 Task: Add an event with the title Casual Lunch Break: Mindfulness Session, date '2024/04/27', time 7:00 AM to 9:00 AM, logged in from the account softage.10@softage.netand send the event invitation to softage.9@softage.net and softage.8@softage.net. Set a reminder for the event 15 minutes before
Action: Mouse moved to (90, 100)
Screenshot: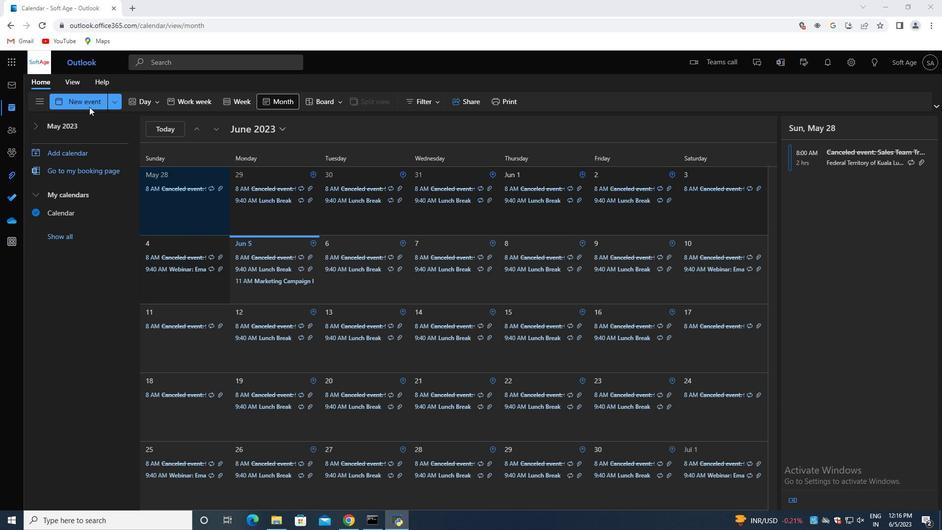 
Action: Mouse pressed left at (90, 100)
Screenshot: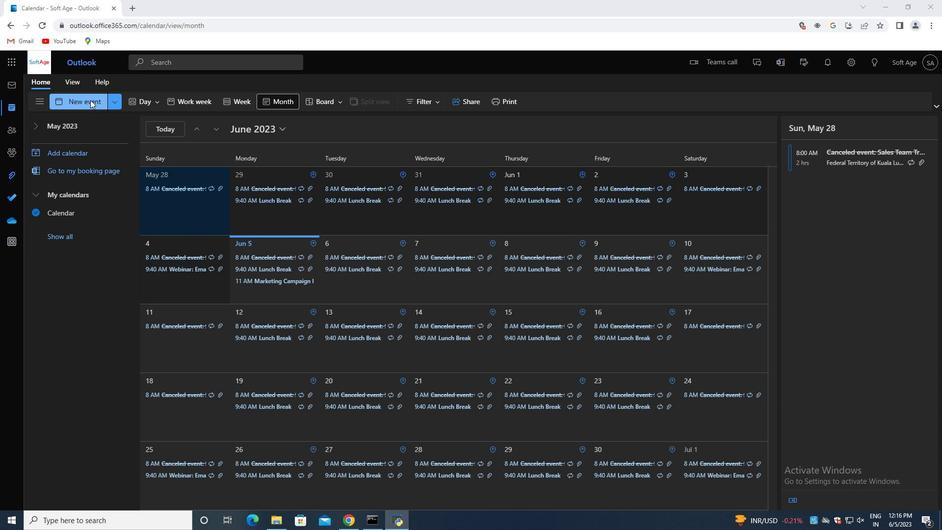 
Action: Mouse moved to (264, 161)
Screenshot: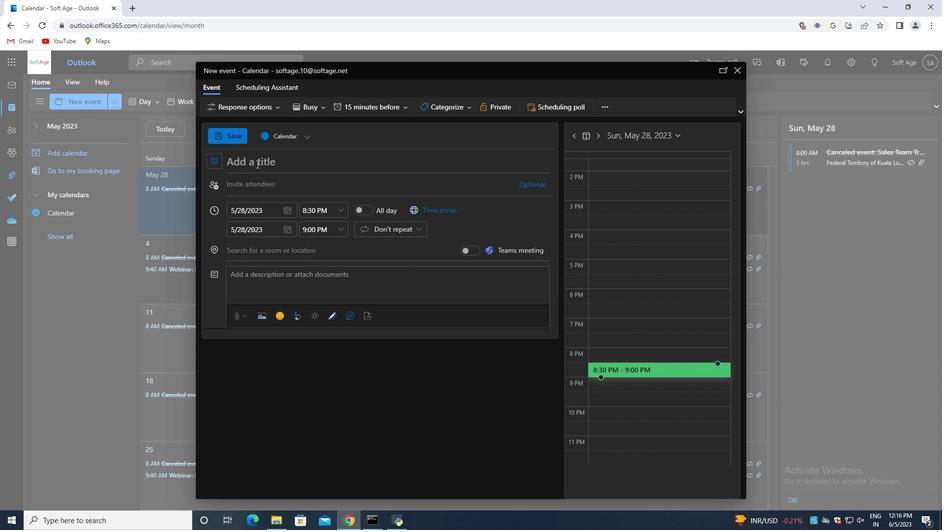 
Action: Mouse pressed left at (264, 161)
Screenshot: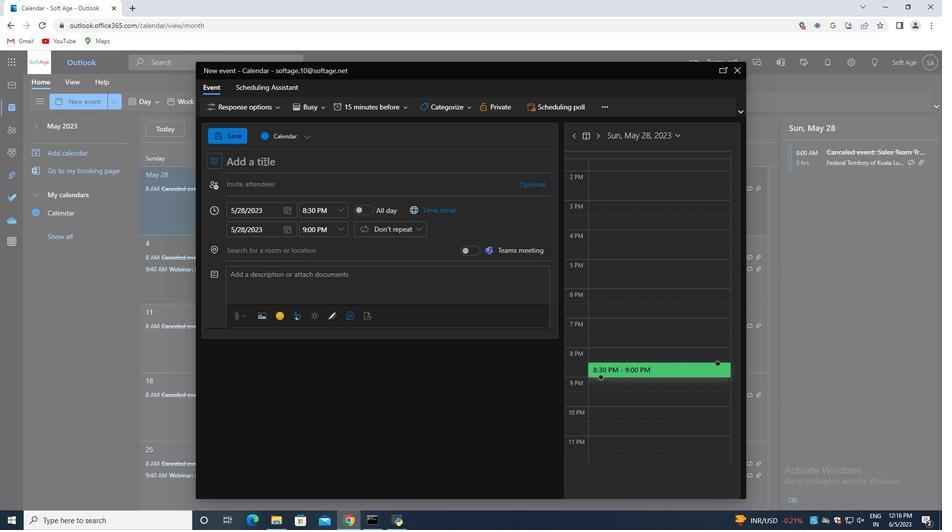 
Action: Key pressed <Key.shift>Casual<Key.space><Key.shift>Lunch<Key.space><Key.shift>Break<Key.shift_r>:<Key.space><Key.shift>Mindfulness<Key.space><Key.shift>Session
Screenshot: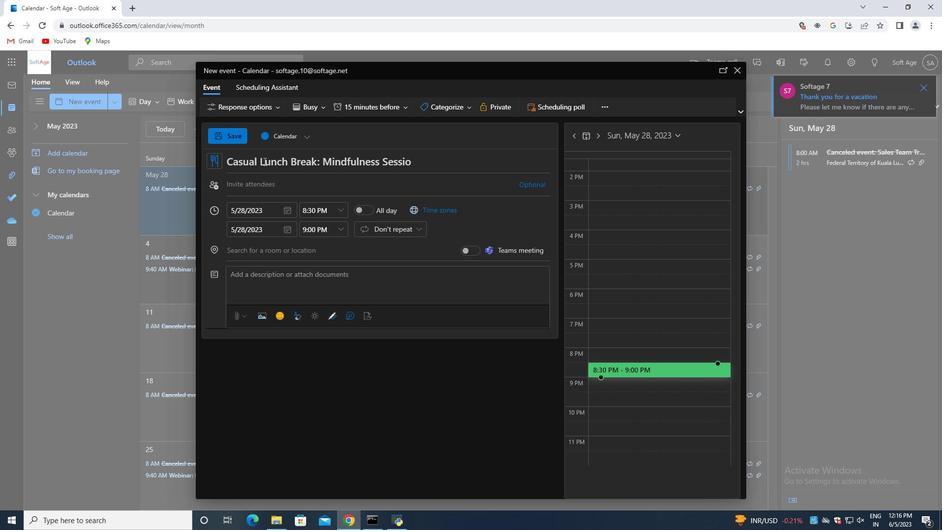 
Action: Mouse moved to (288, 210)
Screenshot: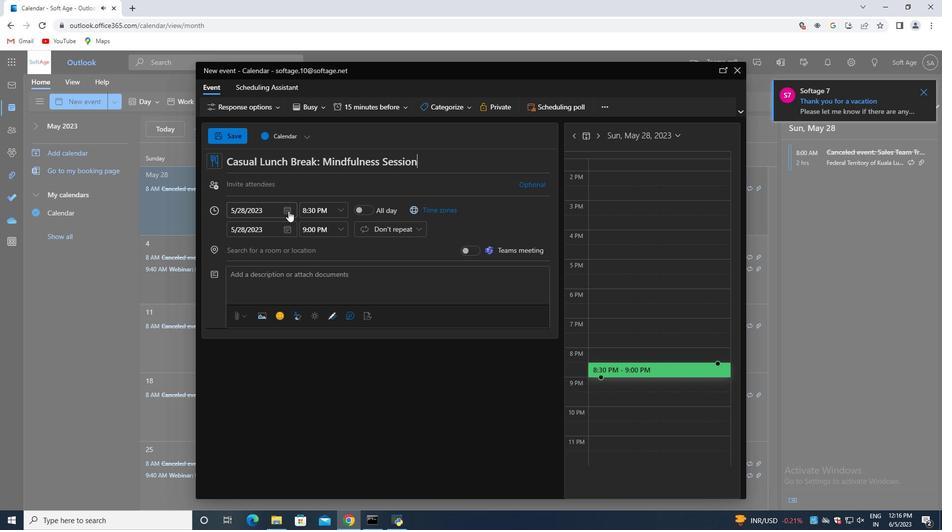 
Action: Mouse pressed left at (288, 210)
Screenshot: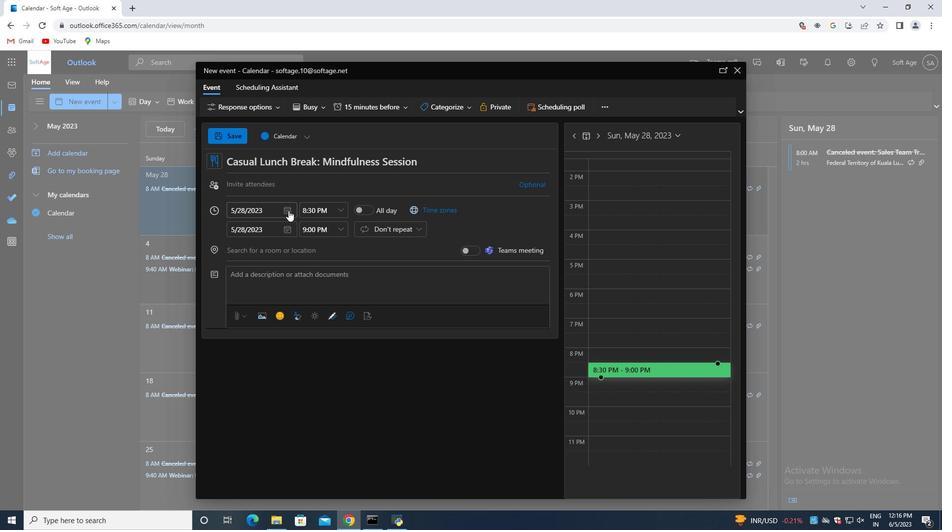 
Action: Mouse moved to (318, 229)
Screenshot: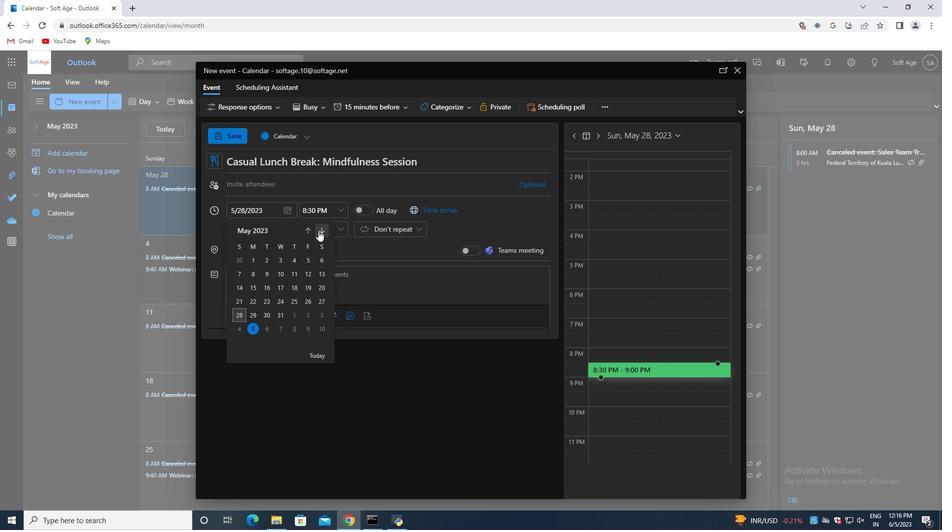 
Action: Mouse pressed left at (318, 229)
Screenshot: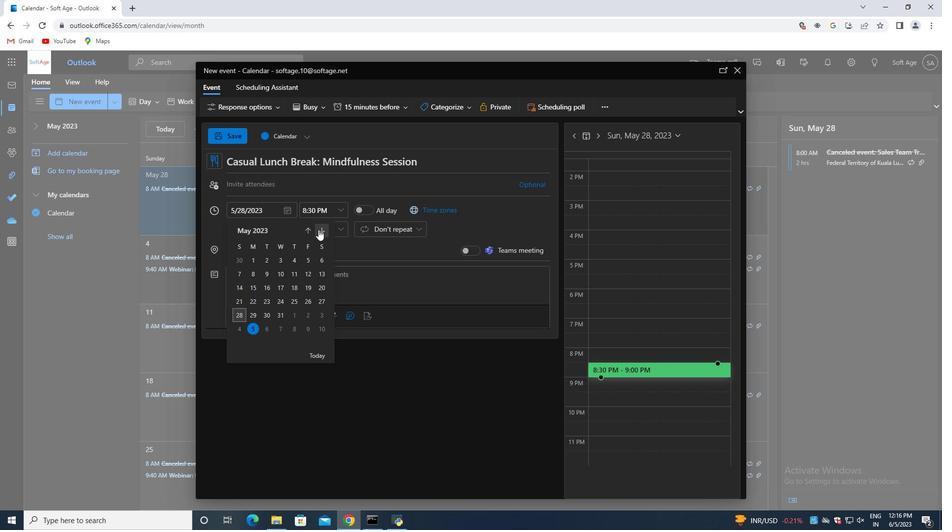 
Action: Mouse pressed left at (318, 229)
Screenshot: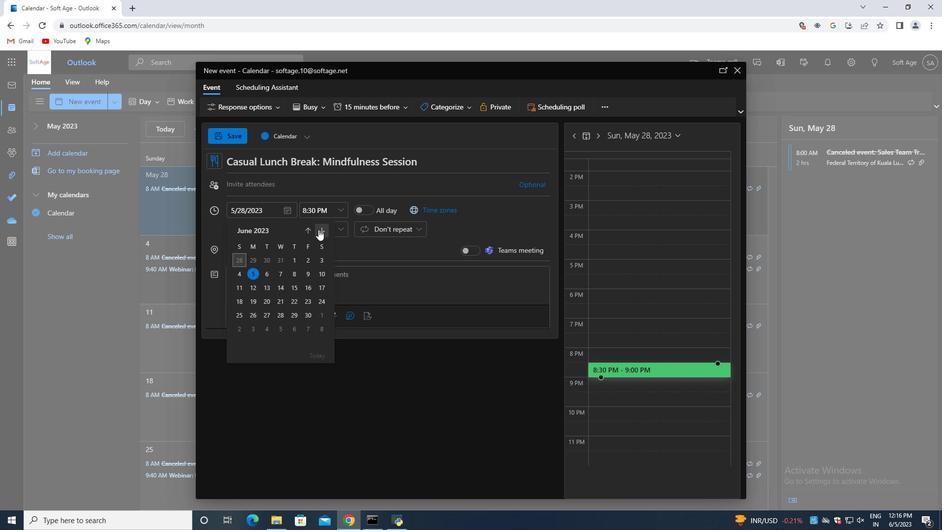 
Action: Mouse pressed left at (318, 229)
Screenshot: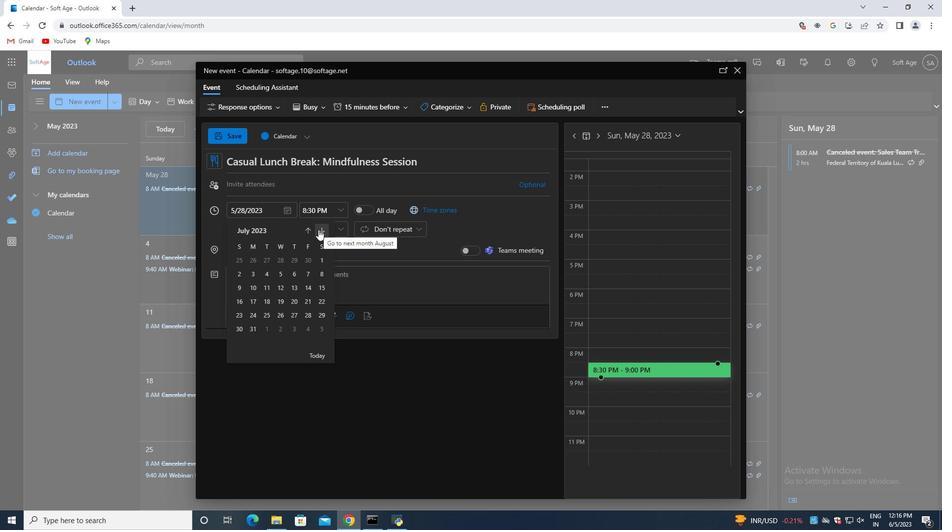 
Action: Mouse pressed left at (318, 229)
Screenshot: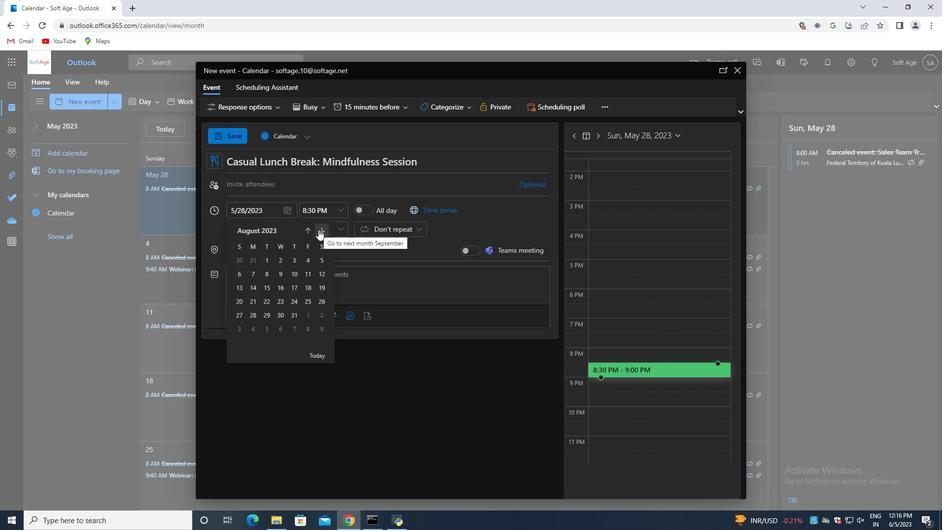 
Action: Mouse pressed left at (318, 229)
Screenshot: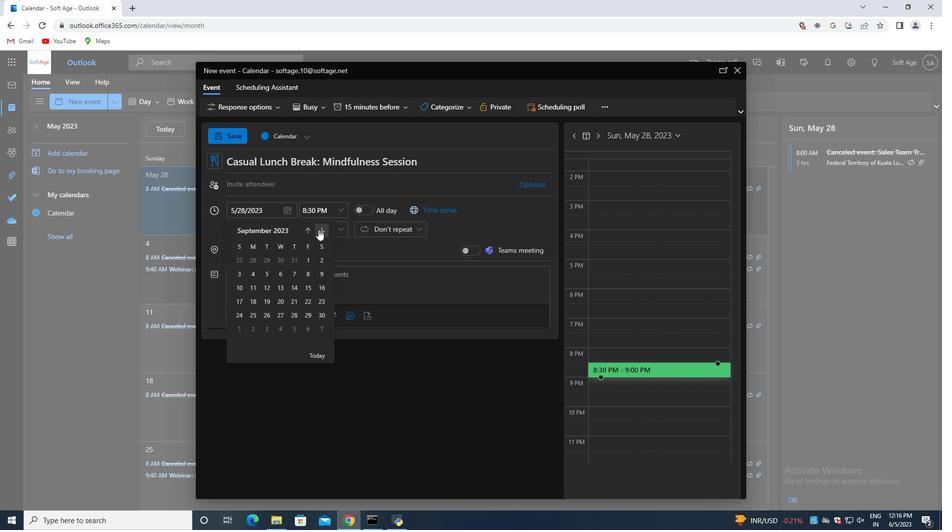 
Action: Mouse pressed left at (318, 229)
Screenshot: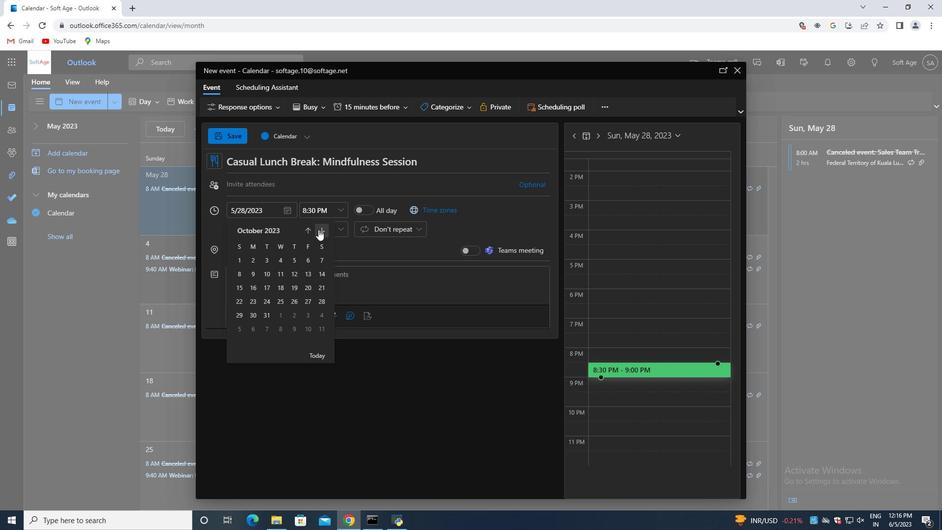 
Action: Mouse pressed left at (318, 229)
Screenshot: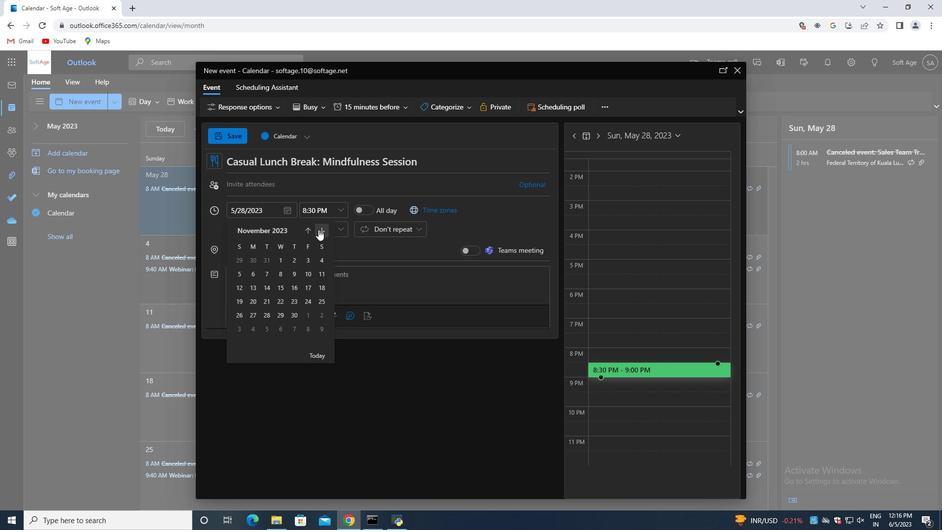 
Action: Mouse pressed left at (318, 229)
Screenshot: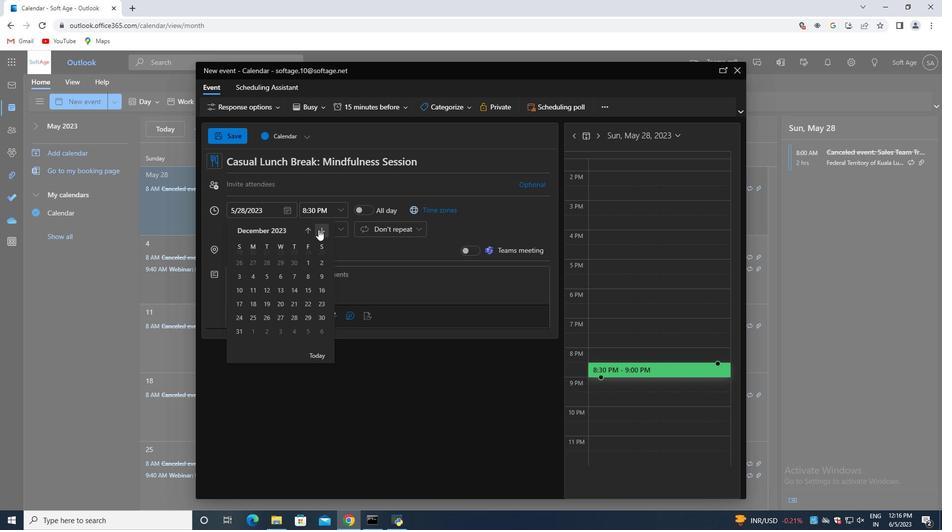 
Action: Mouse pressed left at (318, 229)
Screenshot: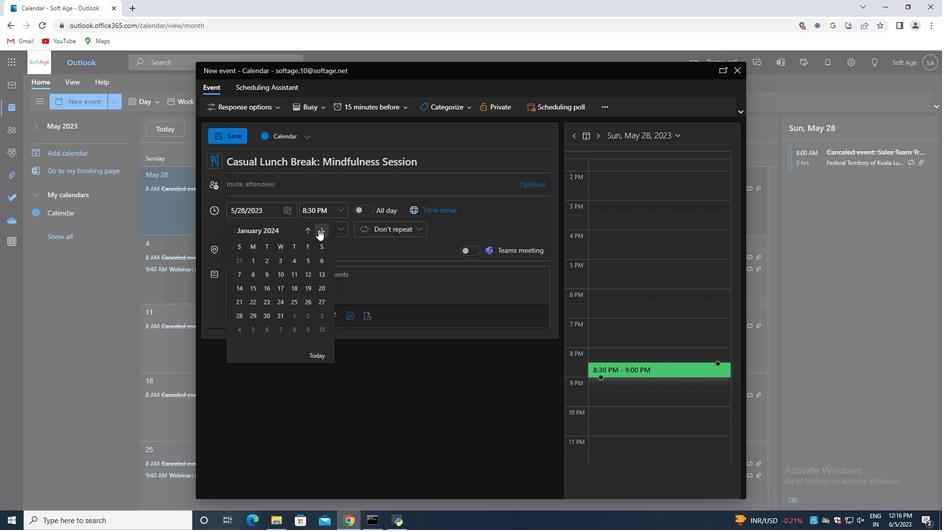 
Action: Mouse pressed left at (318, 229)
Screenshot: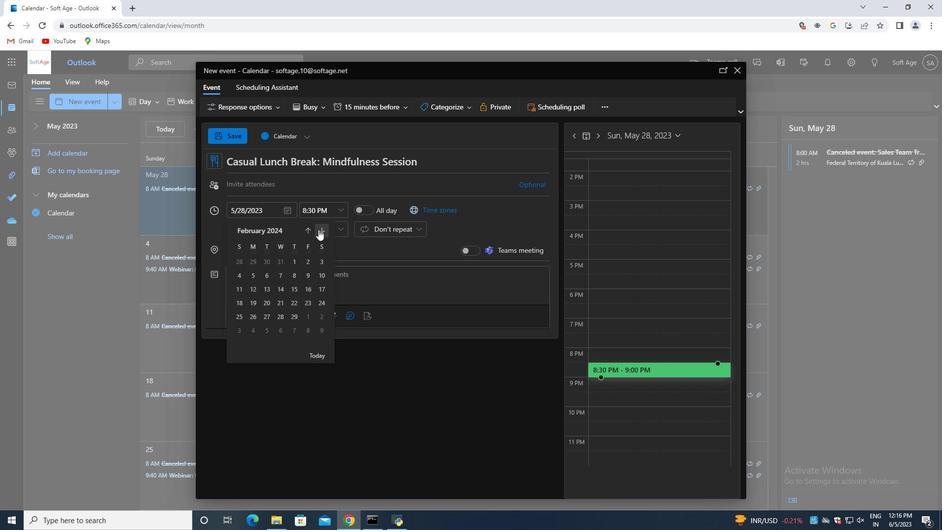 
Action: Mouse pressed left at (318, 229)
Screenshot: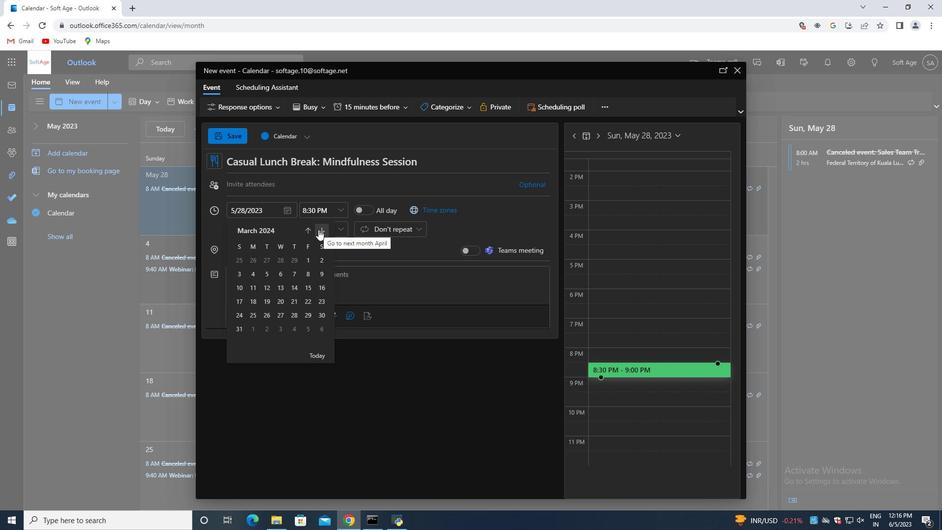 
Action: Mouse moved to (322, 296)
Screenshot: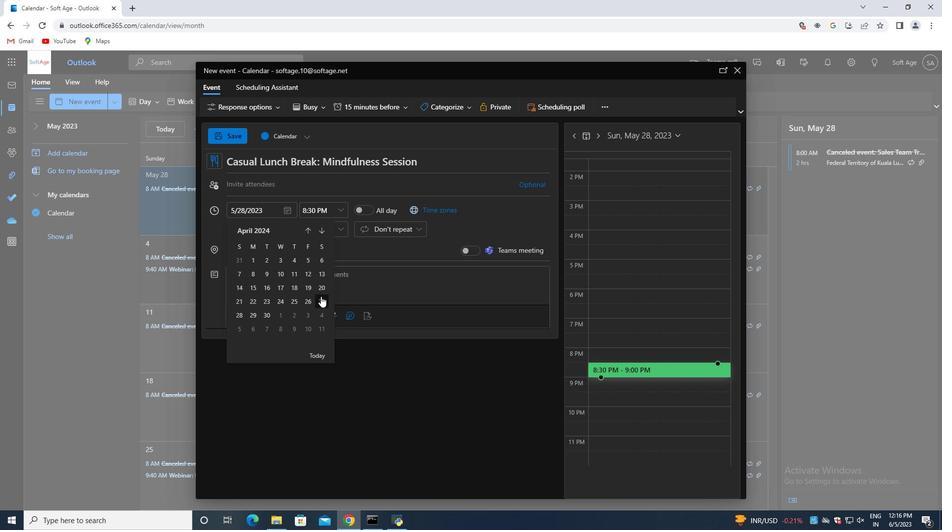 
Action: Mouse pressed left at (322, 296)
Screenshot: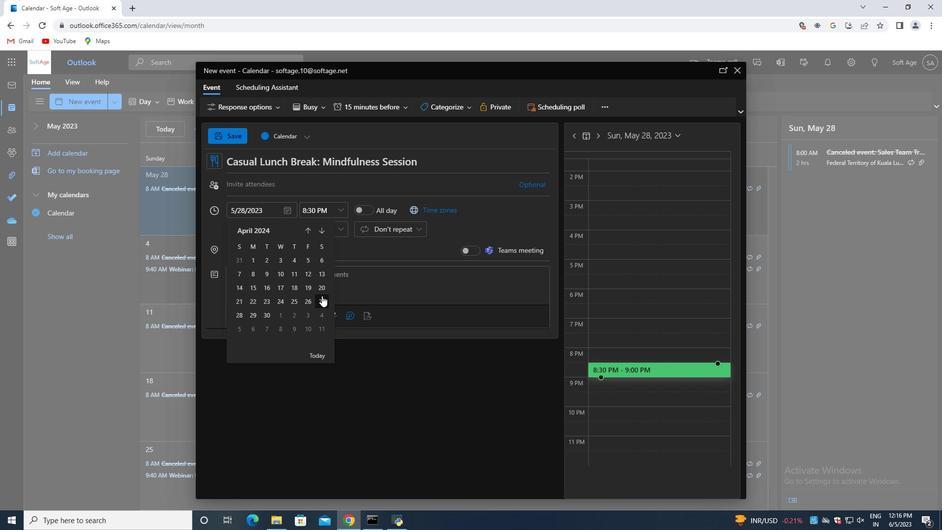 
Action: Mouse moved to (340, 210)
Screenshot: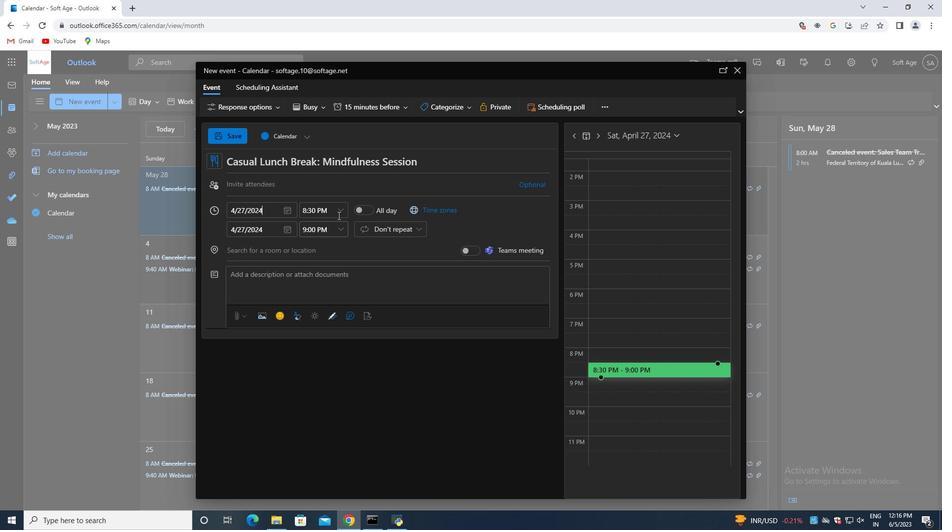 
Action: Mouse pressed left at (340, 210)
Screenshot: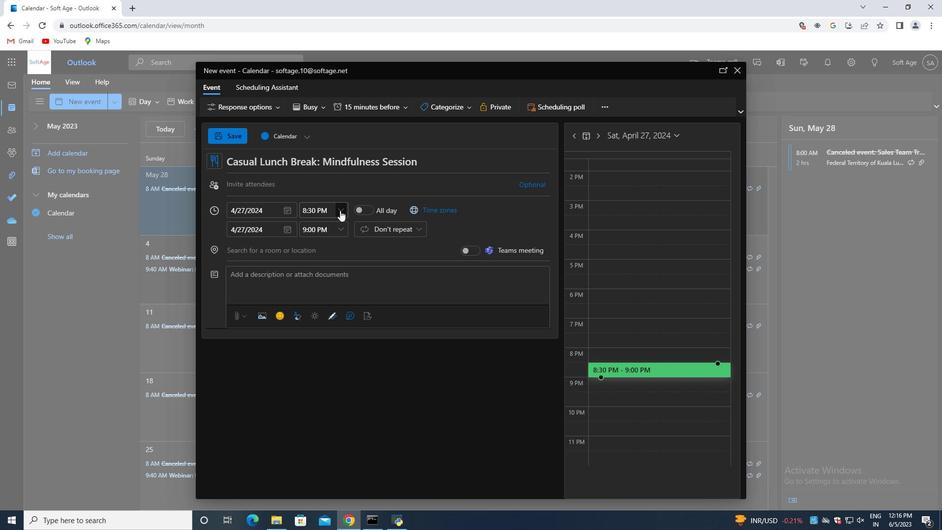 
Action: Mouse moved to (310, 245)
Screenshot: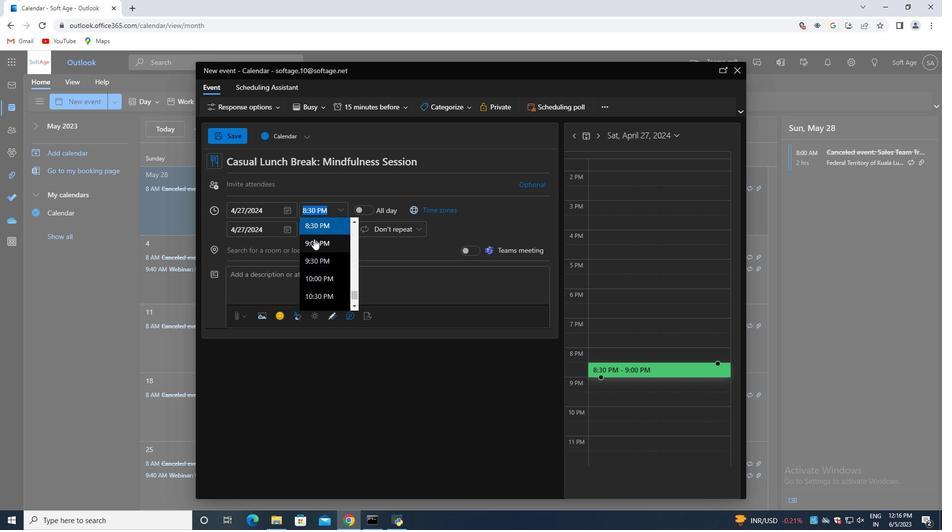 
Action: Mouse scrolled (310, 245) with delta (0, 0)
Screenshot: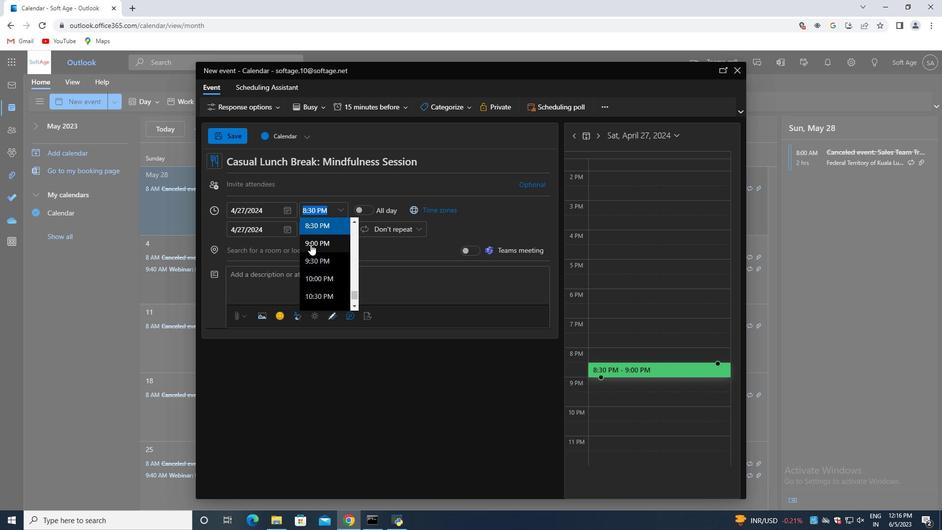 
Action: Mouse scrolled (310, 245) with delta (0, 0)
Screenshot: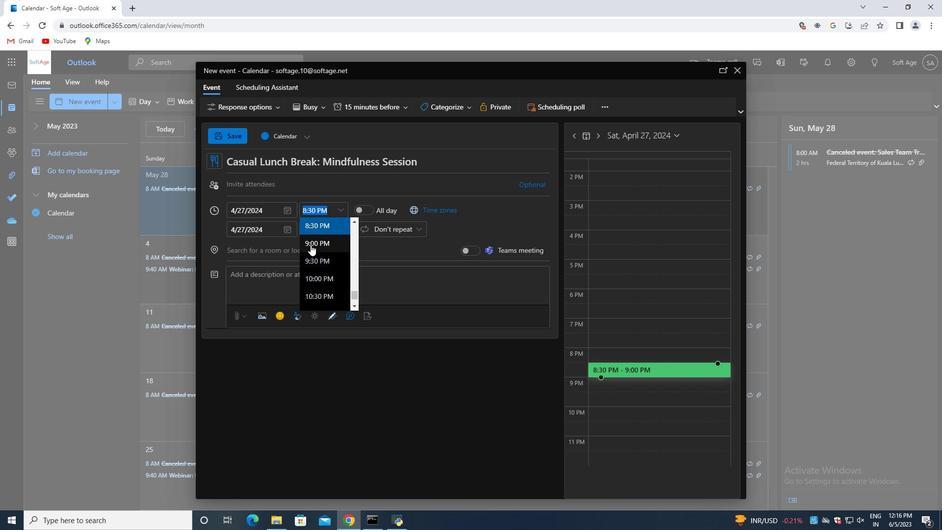 
Action: Mouse scrolled (310, 245) with delta (0, 0)
Screenshot: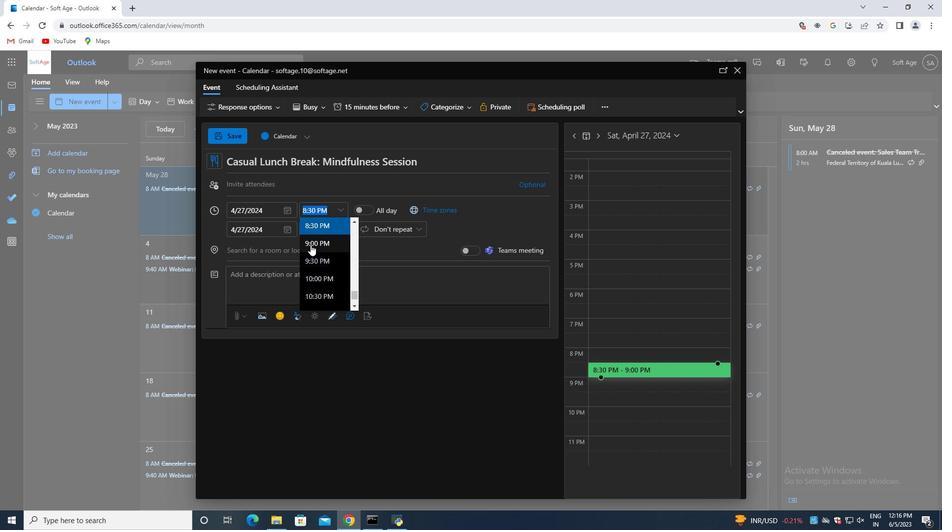
Action: Mouse scrolled (310, 245) with delta (0, 0)
Screenshot: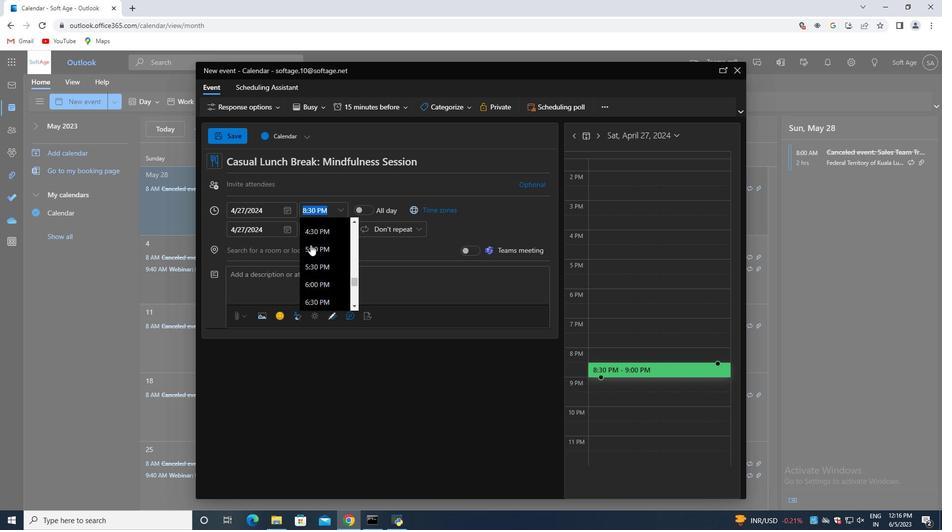 
Action: Mouse scrolled (310, 245) with delta (0, 0)
Screenshot: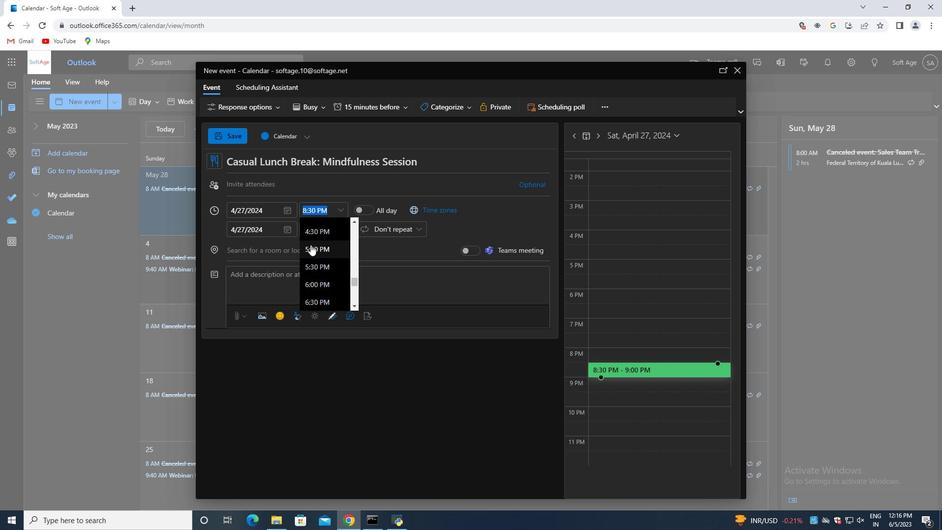 
Action: Mouse scrolled (310, 245) with delta (0, 0)
Screenshot: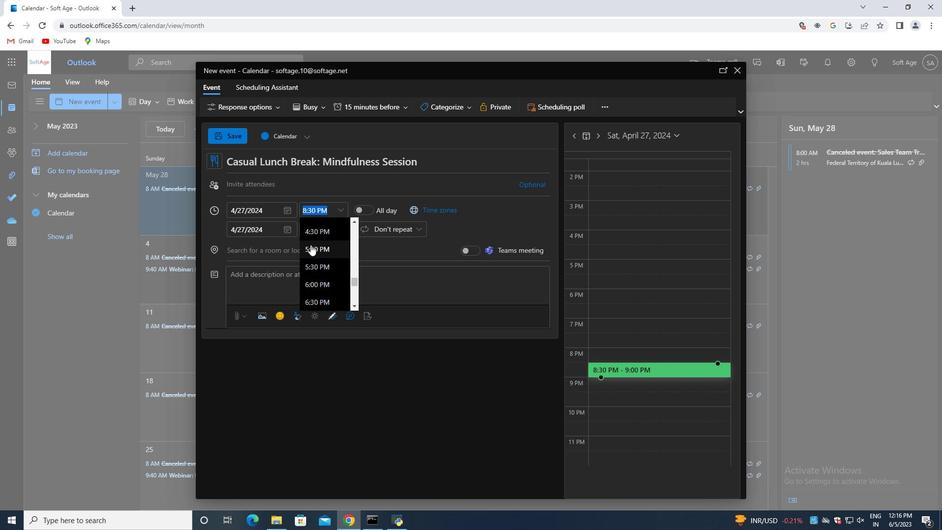 
Action: Mouse moved to (356, 219)
Screenshot: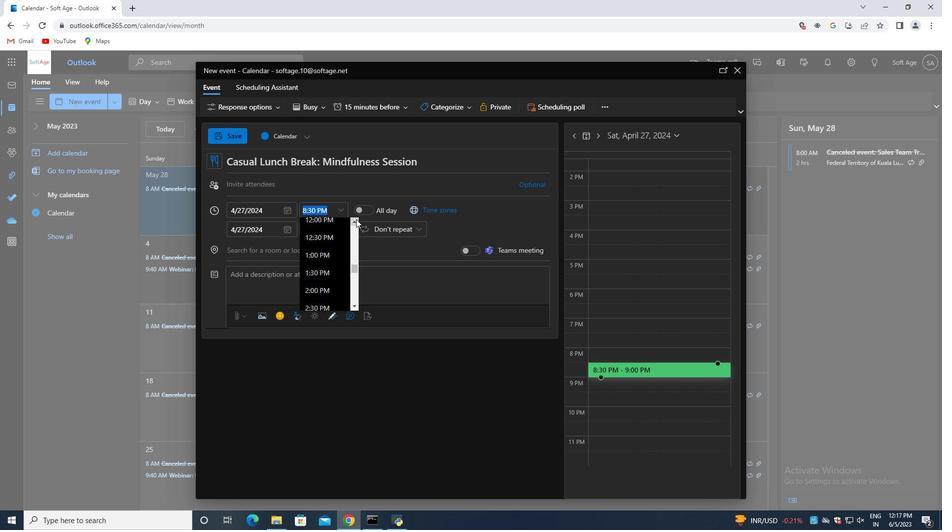
Action: Mouse pressed left at (356, 219)
Screenshot: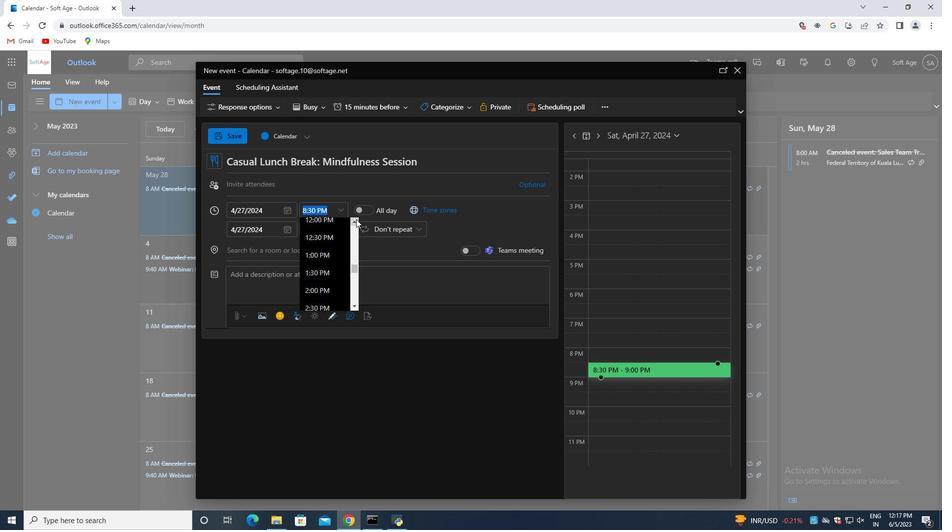 
Action: Mouse pressed left at (356, 219)
Screenshot: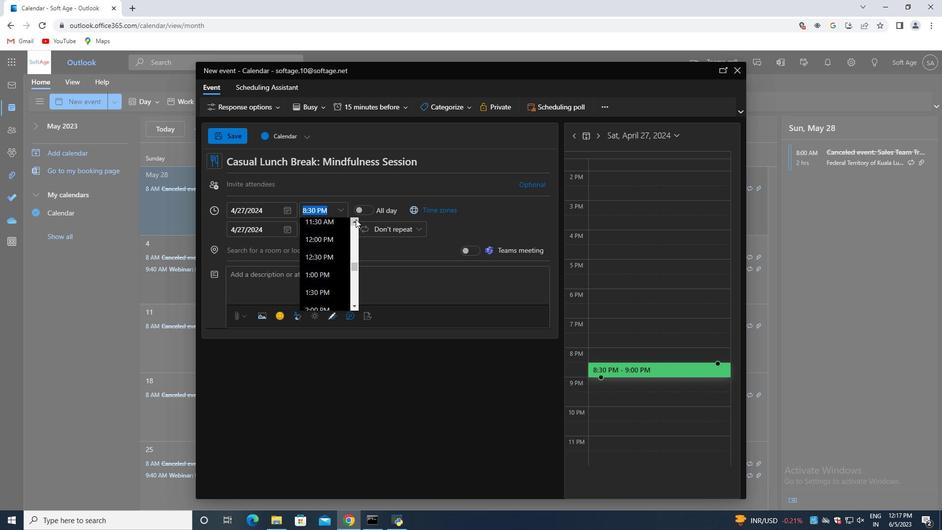
Action: Mouse pressed left at (356, 219)
Screenshot: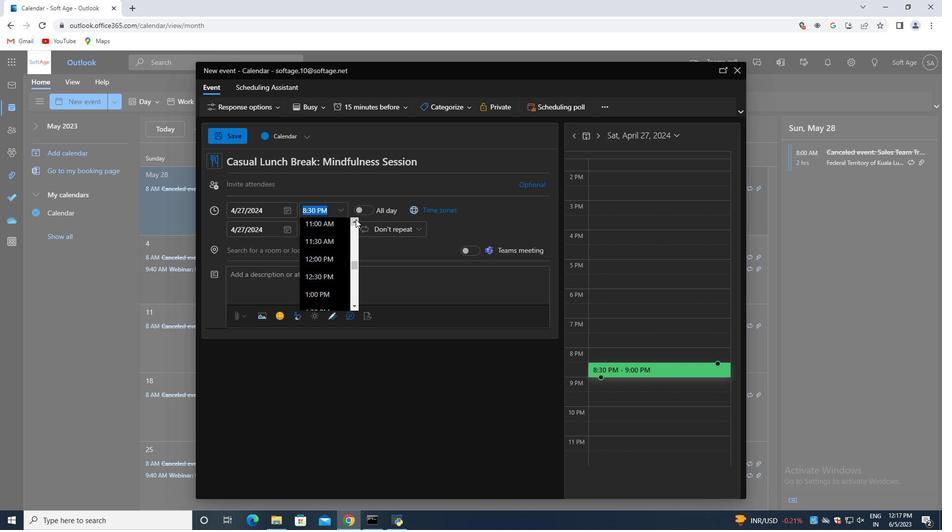 
Action: Mouse pressed left at (356, 219)
Screenshot: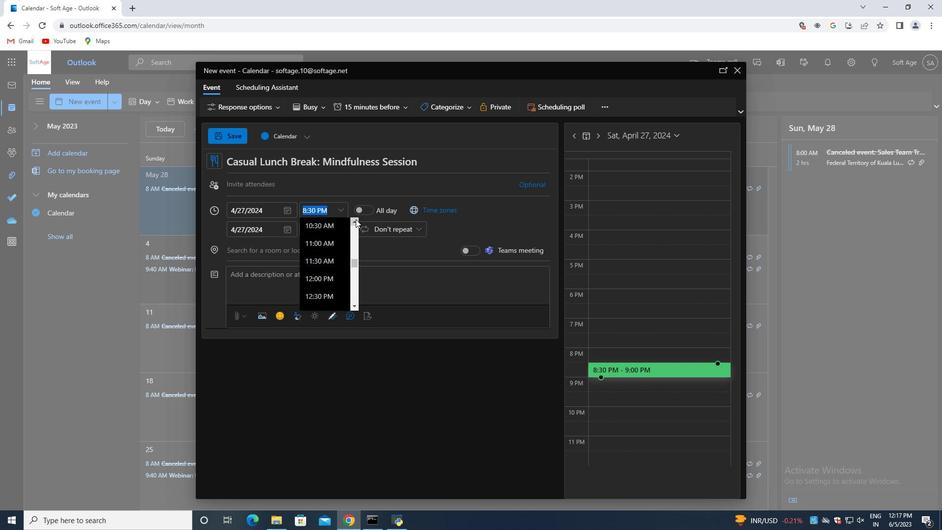 
Action: Mouse pressed left at (356, 219)
Screenshot: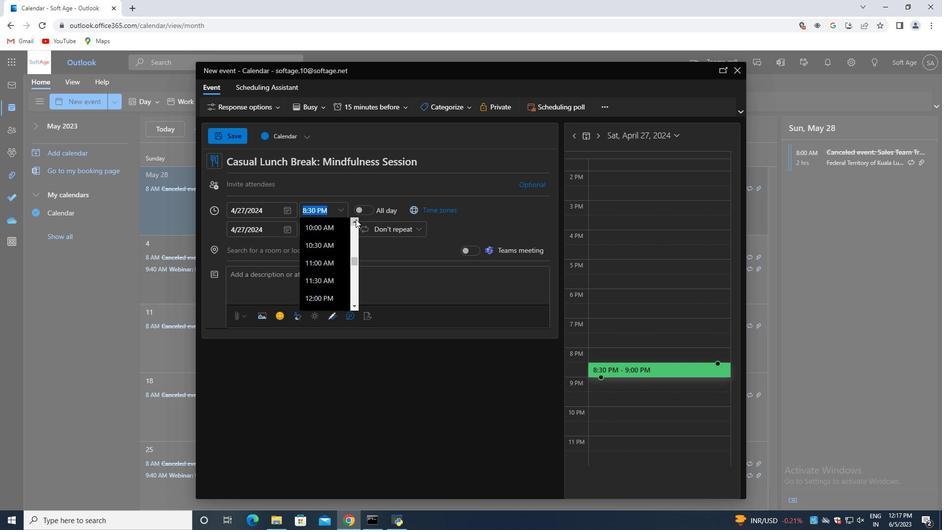 
Action: Mouse pressed left at (356, 219)
Screenshot: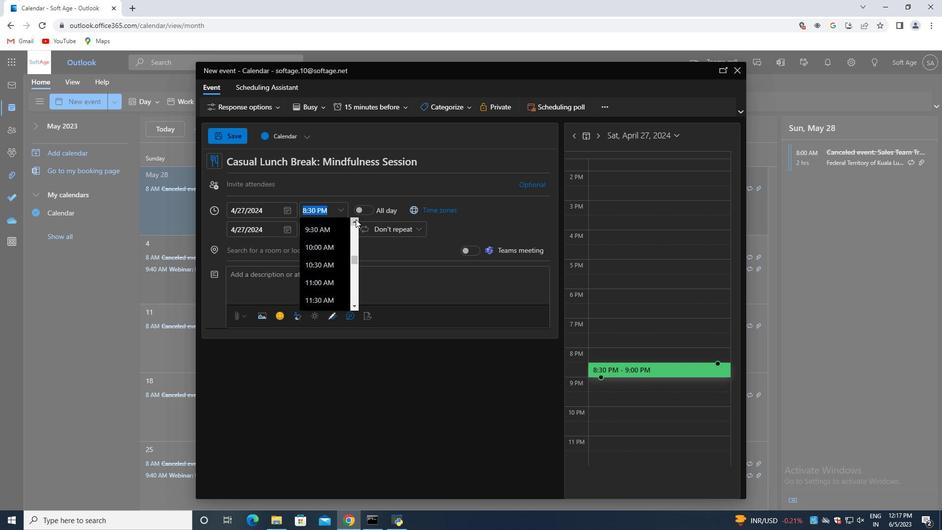 
Action: Mouse pressed left at (356, 219)
Screenshot: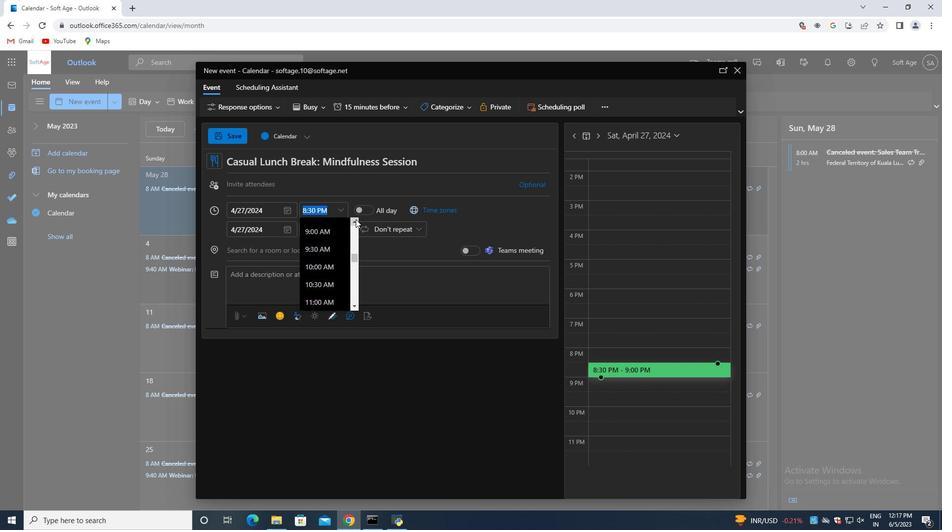 
Action: Mouse pressed left at (356, 219)
Screenshot: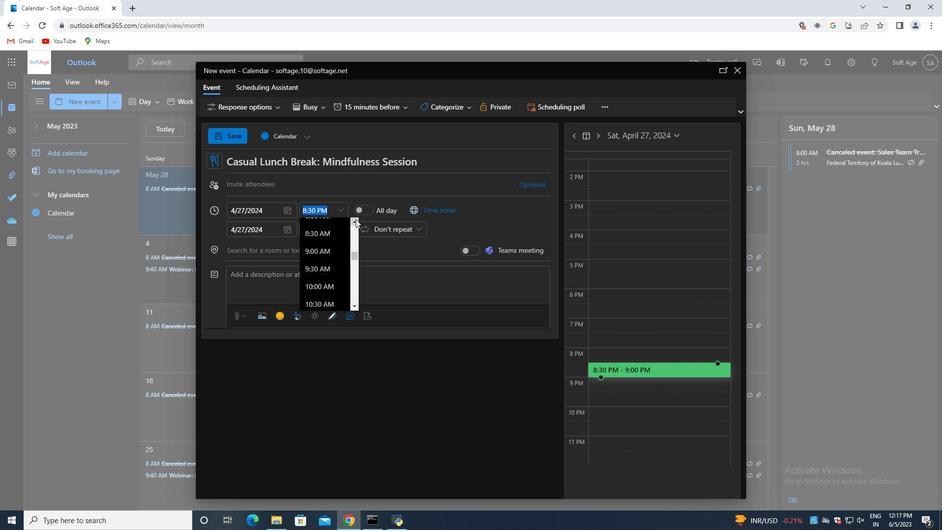 
Action: Mouse pressed left at (356, 219)
Screenshot: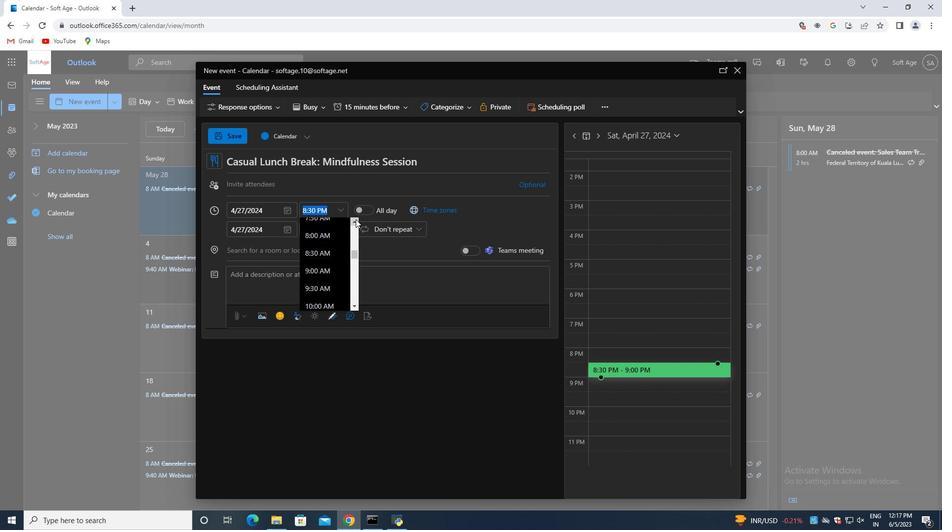 
Action: Mouse pressed left at (356, 219)
Screenshot: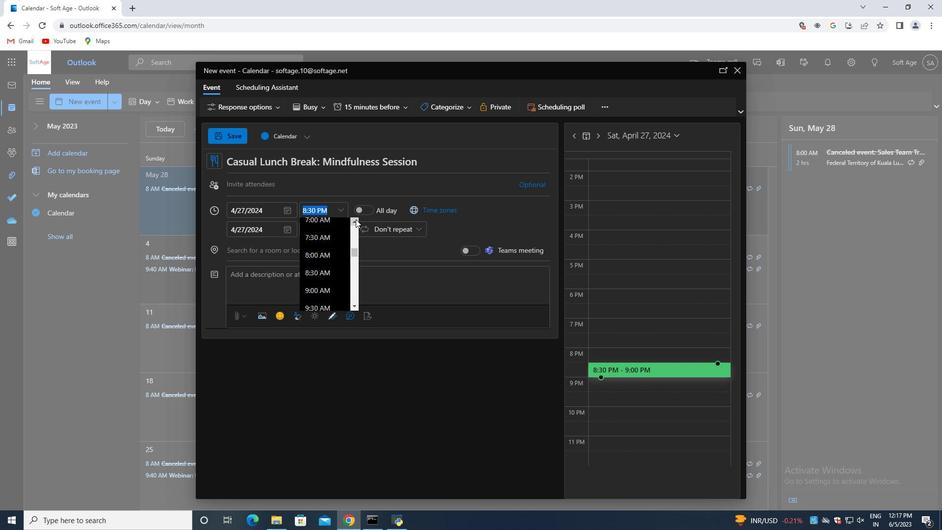 
Action: Mouse moved to (315, 239)
Screenshot: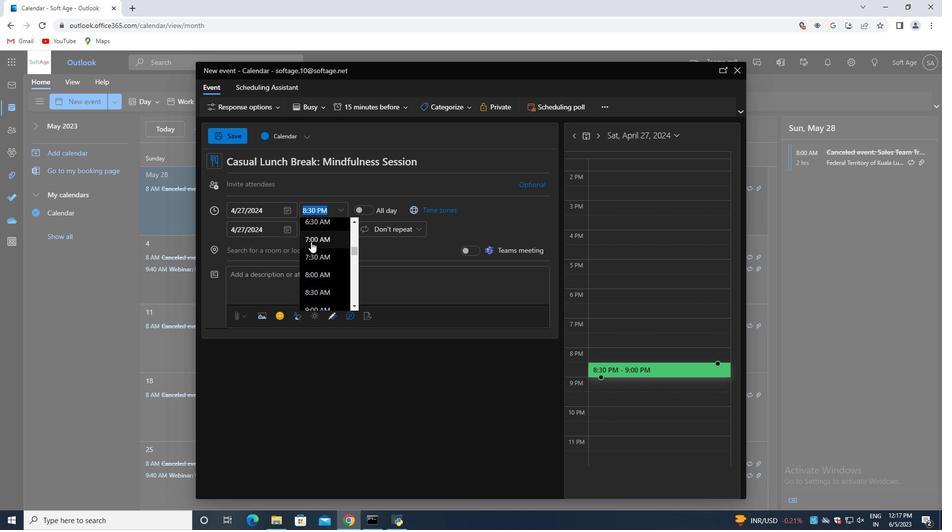 
Action: Mouse pressed left at (315, 239)
Screenshot: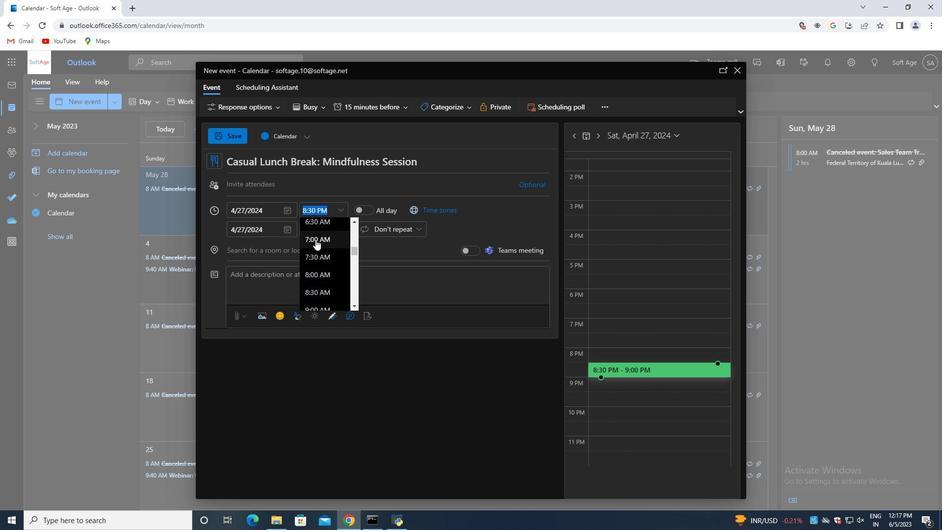 
Action: Mouse moved to (343, 233)
Screenshot: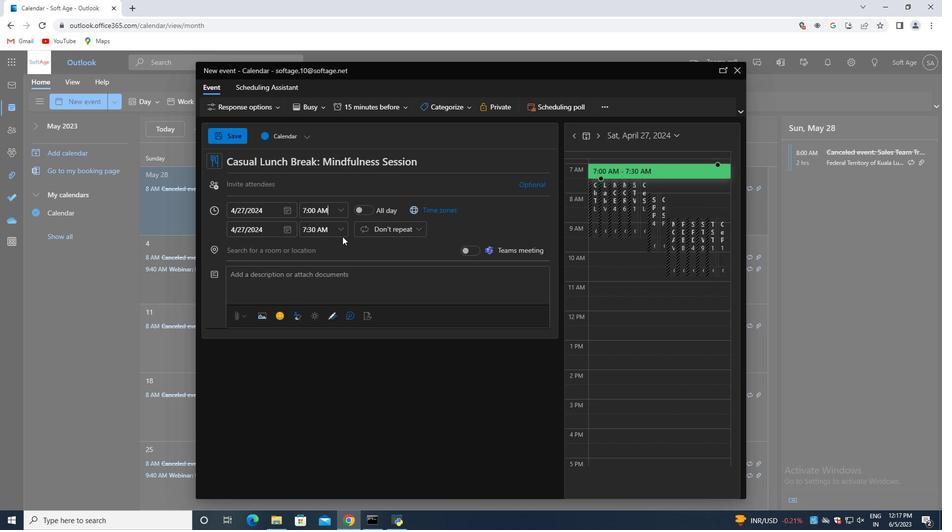 
Action: Mouse pressed left at (343, 233)
Screenshot: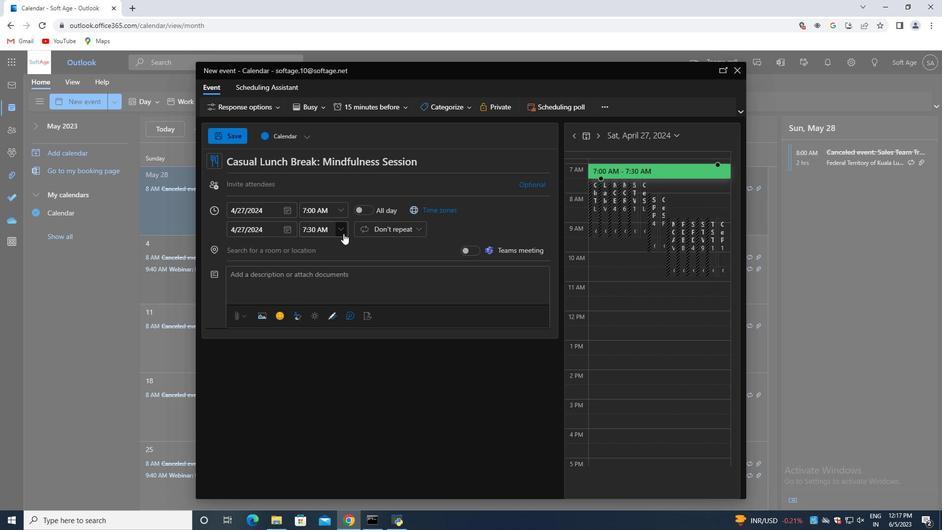 
Action: Mouse moved to (337, 295)
Screenshot: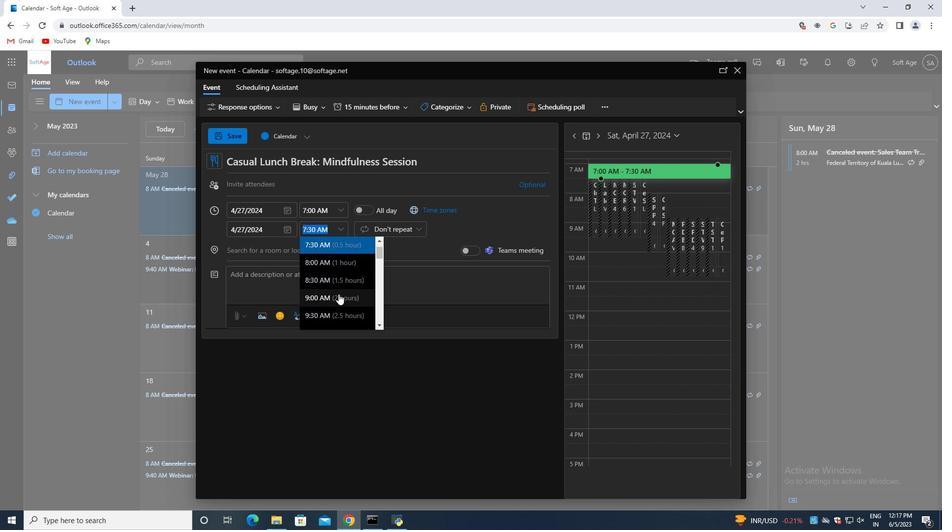 
Action: Mouse pressed left at (337, 295)
Screenshot: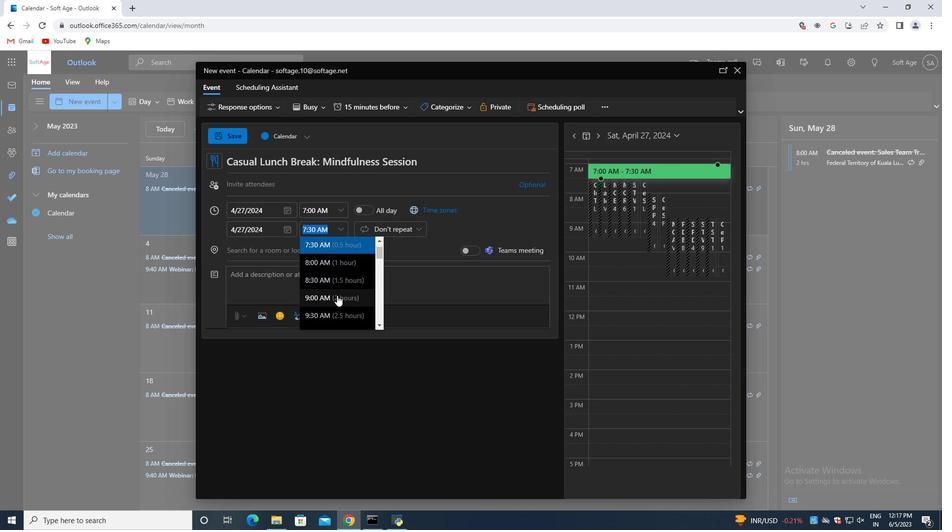 
Action: Mouse moved to (263, 184)
Screenshot: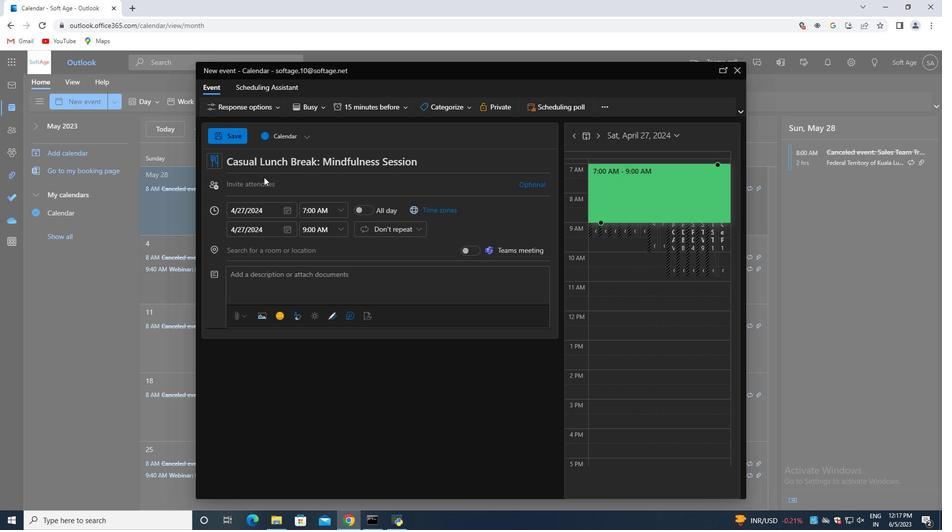 
Action: Mouse pressed left at (263, 184)
Screenshot: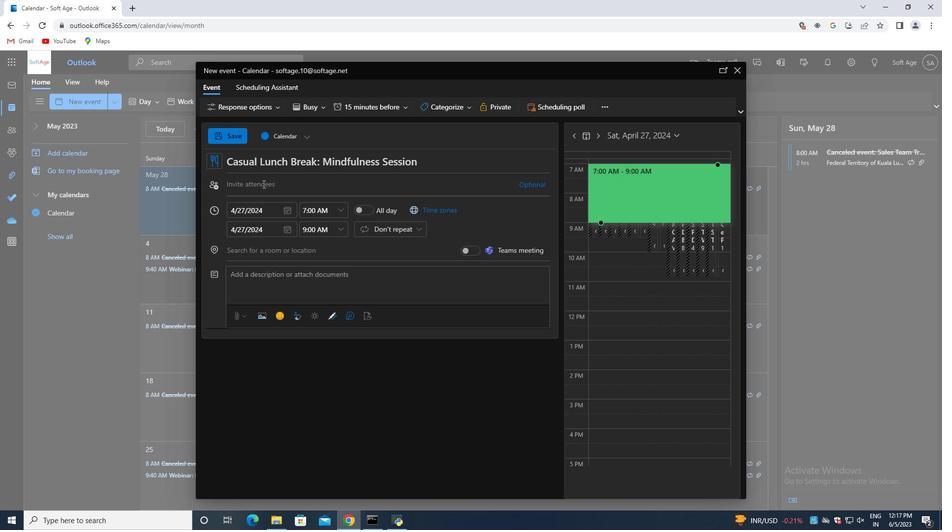 
Action: Key pressed softage.9<Key.shift>@softage.net<Key.enter>softage.8<Key.shift>@softage.net<Key.enter>
Screenshot: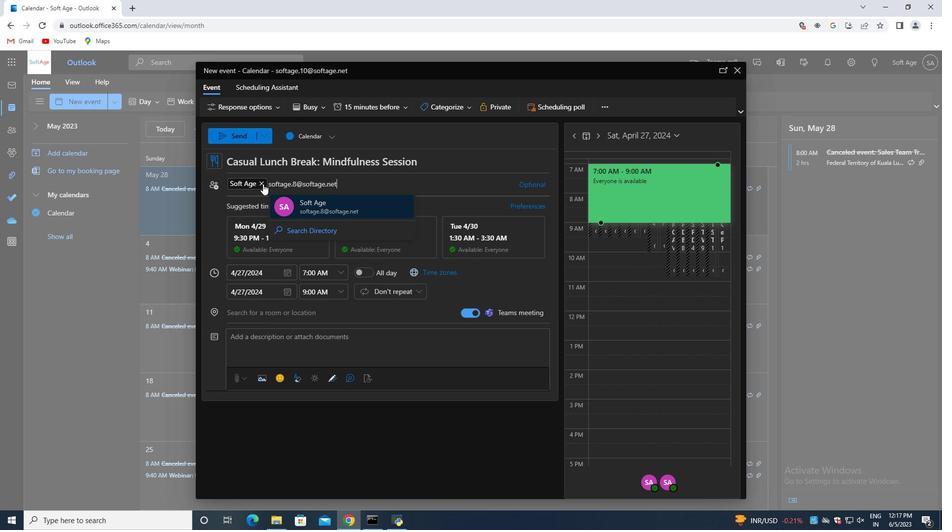 
Action: Mouse moved to (358, 109)
Screenshot: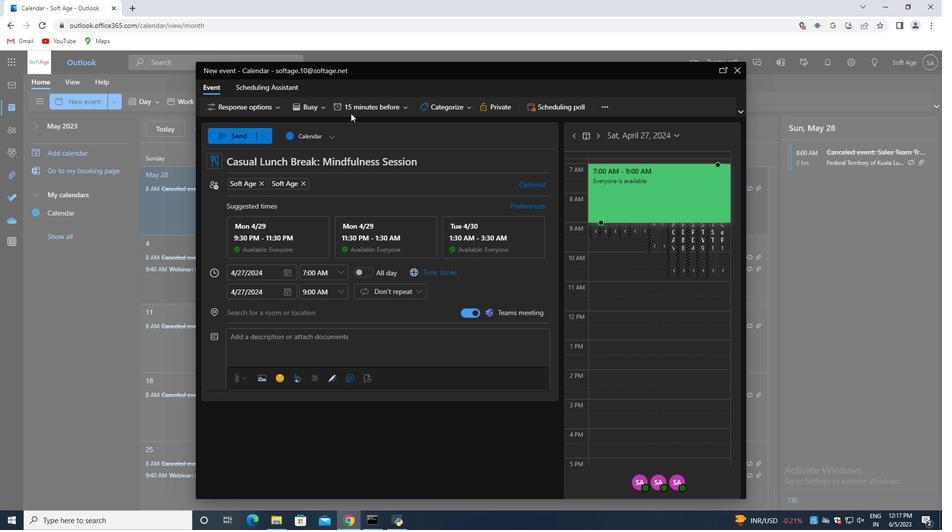 
Action: Mouse pressed left at (358, 109)
Screenshot: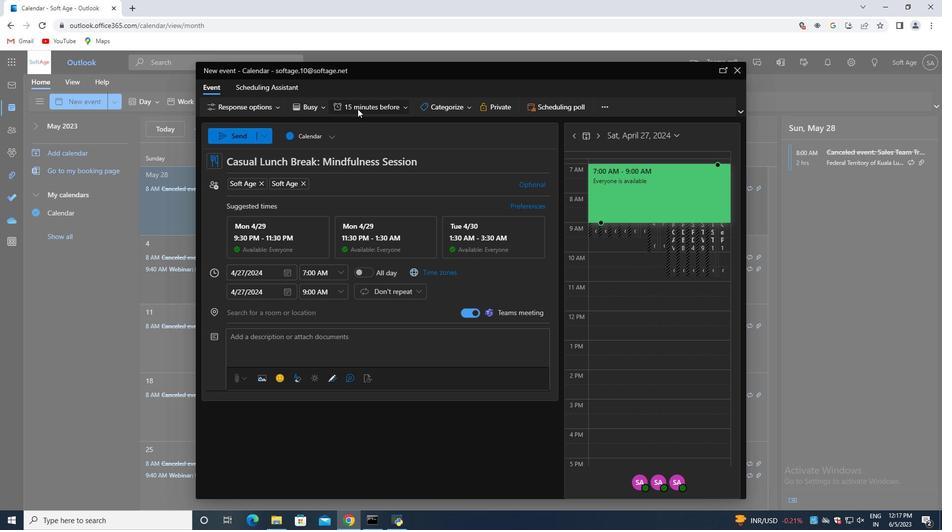 
Action: Mouse moved to (370, 182)
Screenshot: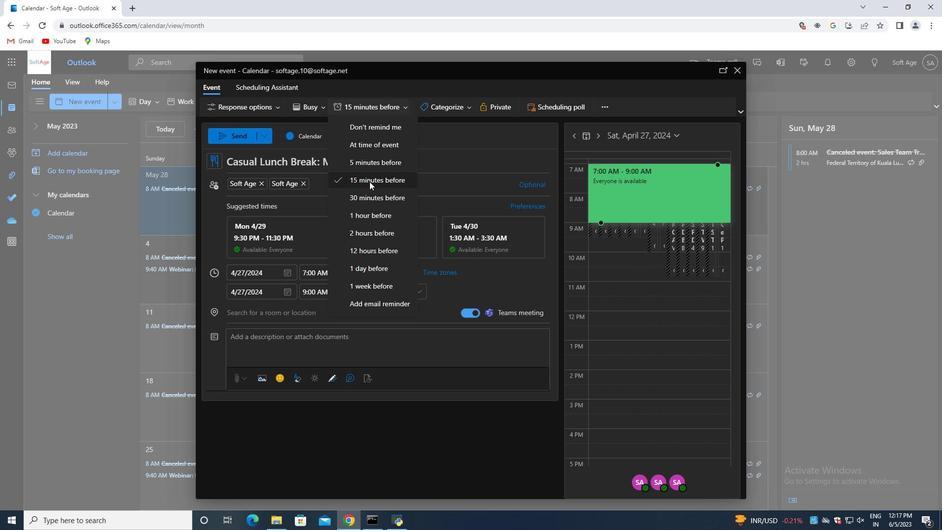 
Action: Mouse pressed left at (370, 182)
Screenshot: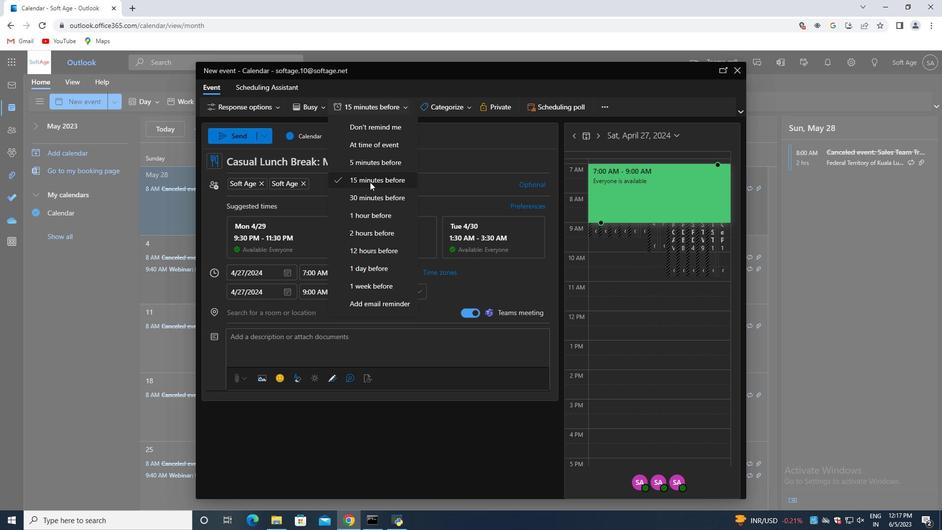 
Action: Mouse moved to (224, 133)
Screenshot: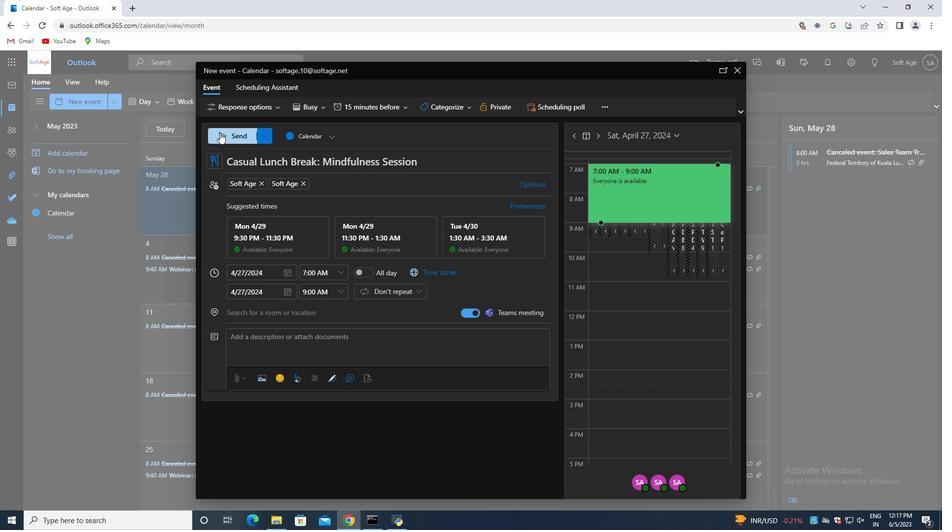 
Action: Mouse pressed left at (224, 133)
Screenshot: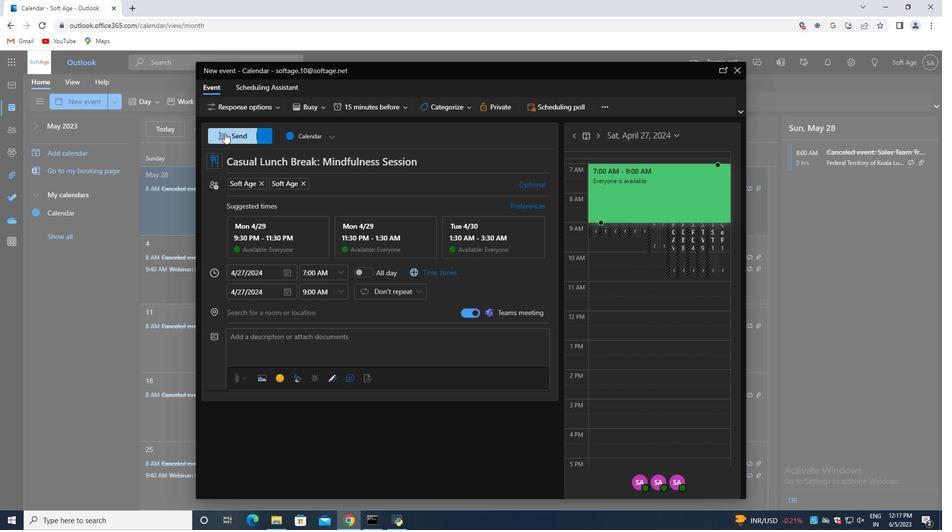 
